 Task: In the  document conflict.doc ,insert the clipart between heading and points ' search for plan ' and adjust the shape height to  ' 3'
Action: Mouse pressed left at (435, 263)
Screenshot: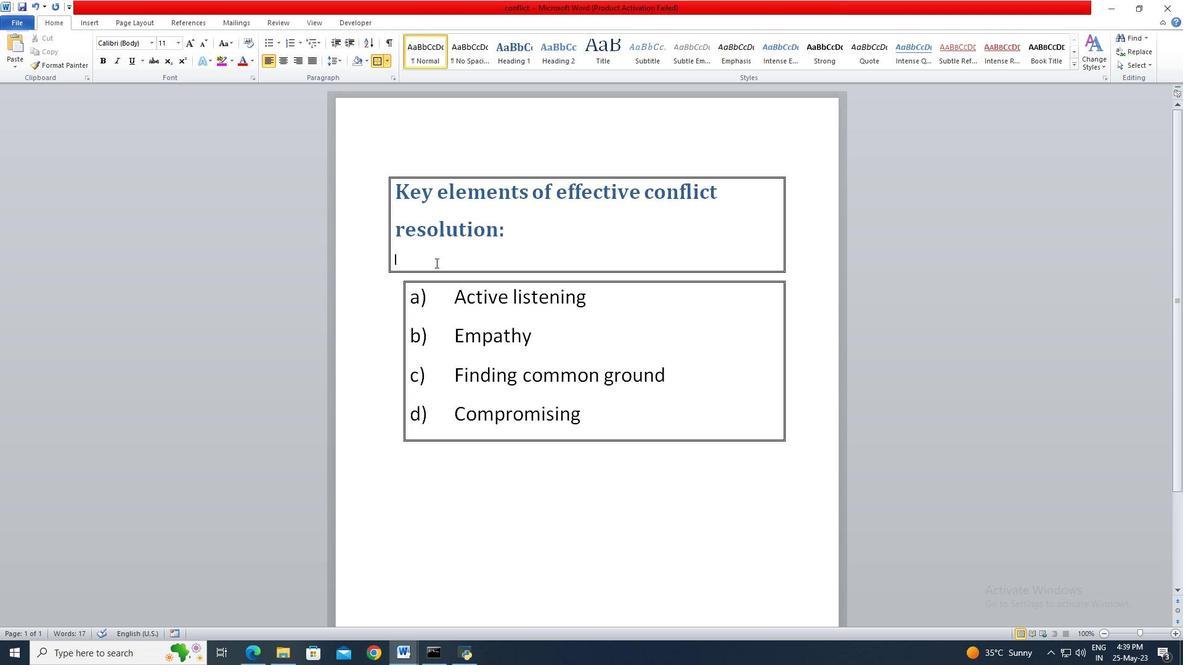 
Action: Mouse moved to (100, 27)
Screenshot: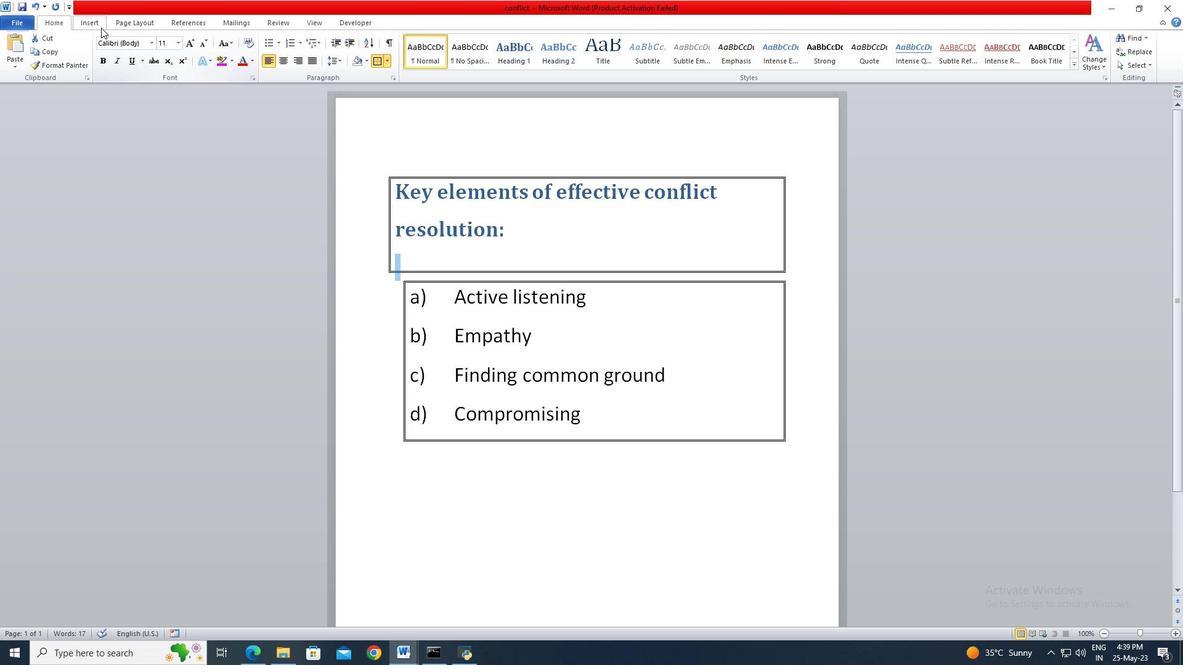 
Action: Mouse pressed left at (100, 27)
Screenshot: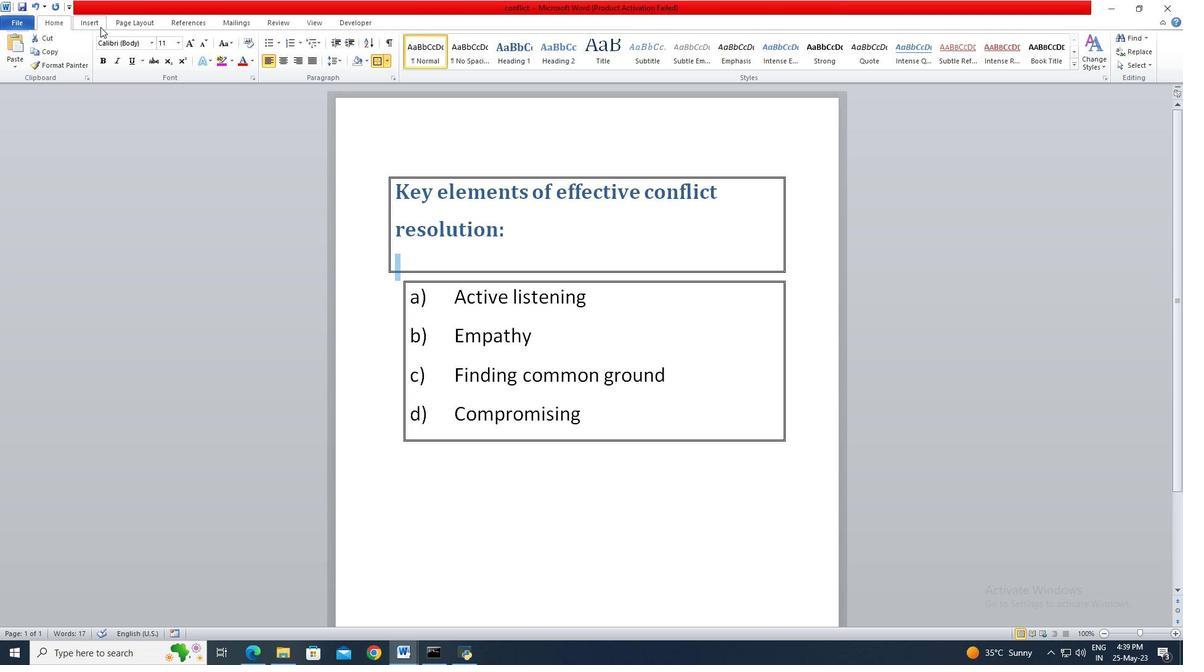 
Action: Mouse moved to (151, 65)
Screenshot: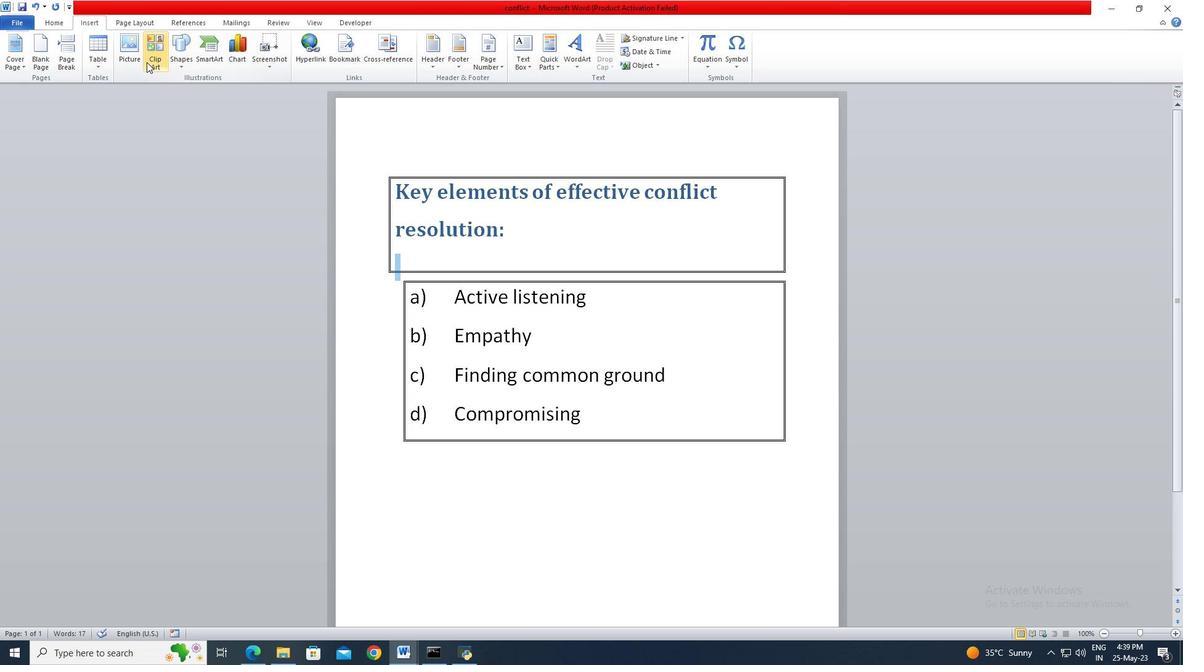 
Action: Mouse pressed left at (151, 65)
Screenshot: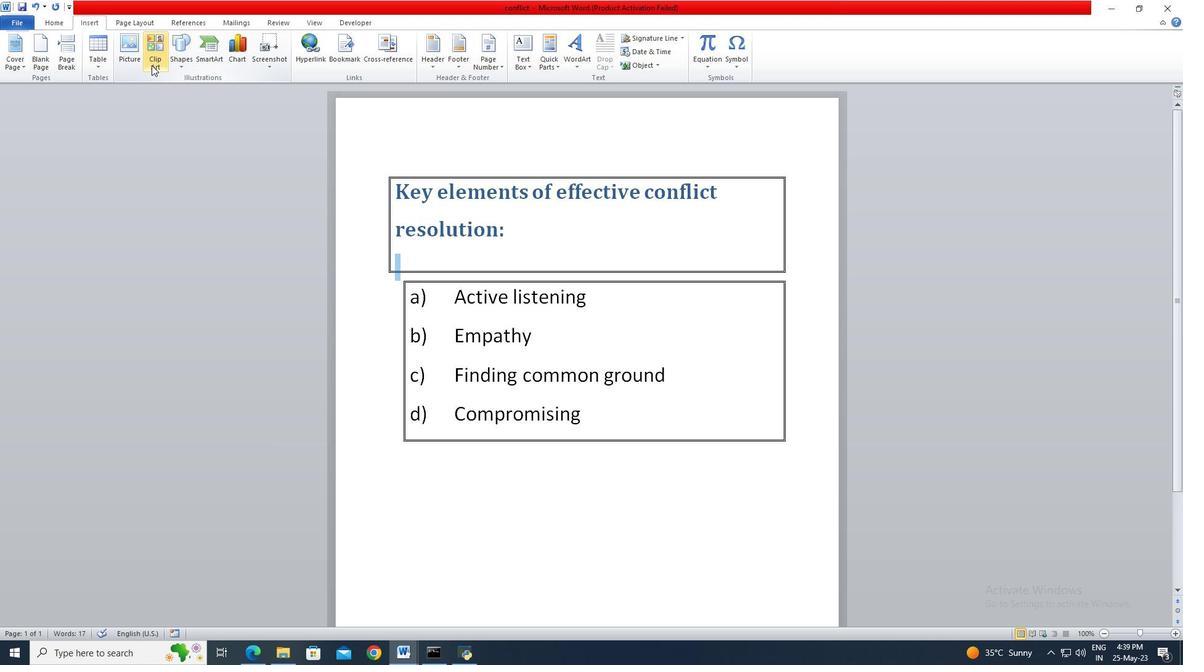 
Action: Mouse moved to (1061, 117)
Screenshot: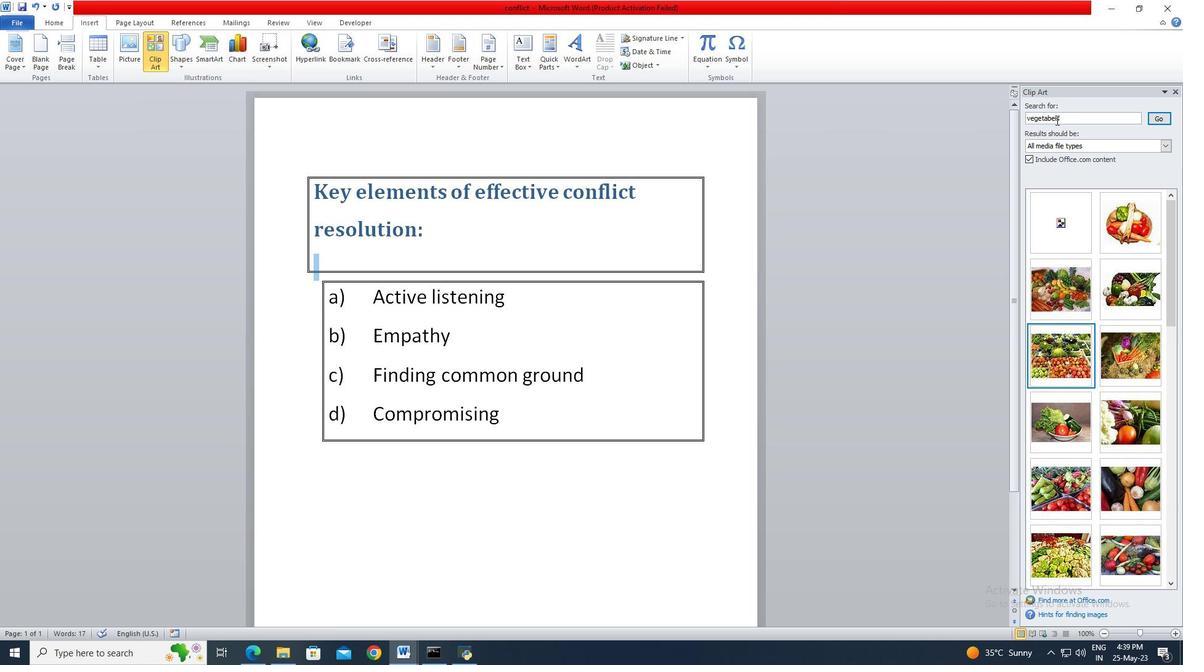 
Action: Mouse pressed left at (1061, 117)
Screenshot: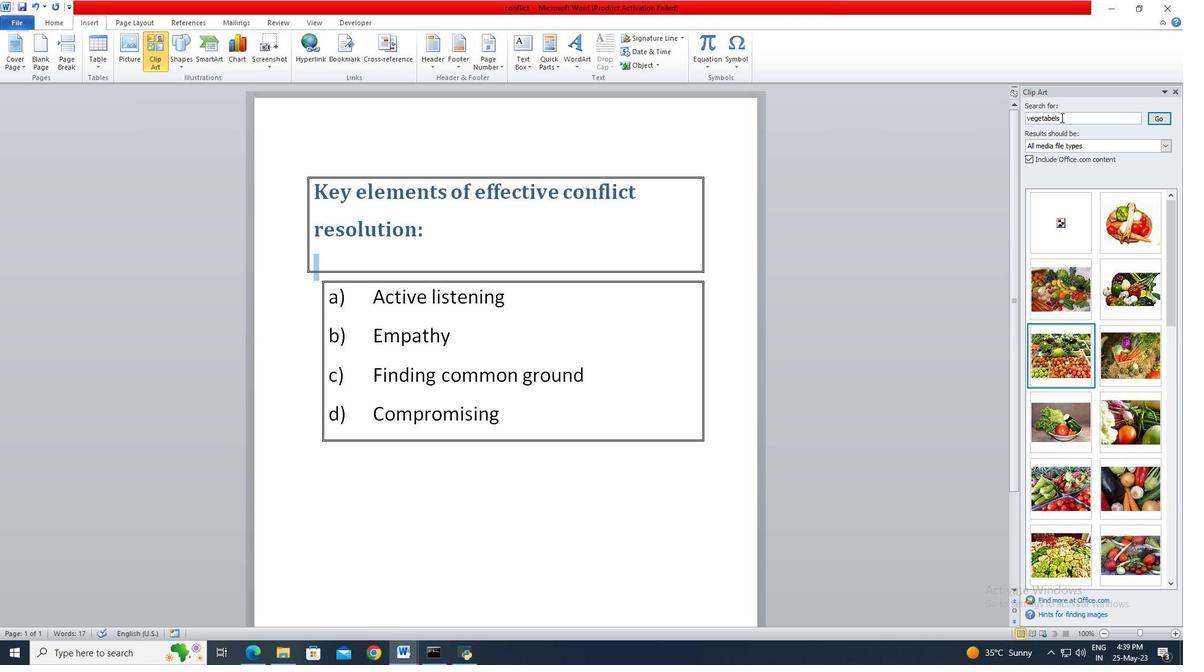 
Action: Mouse moved to (1061, 117)
Screenshot: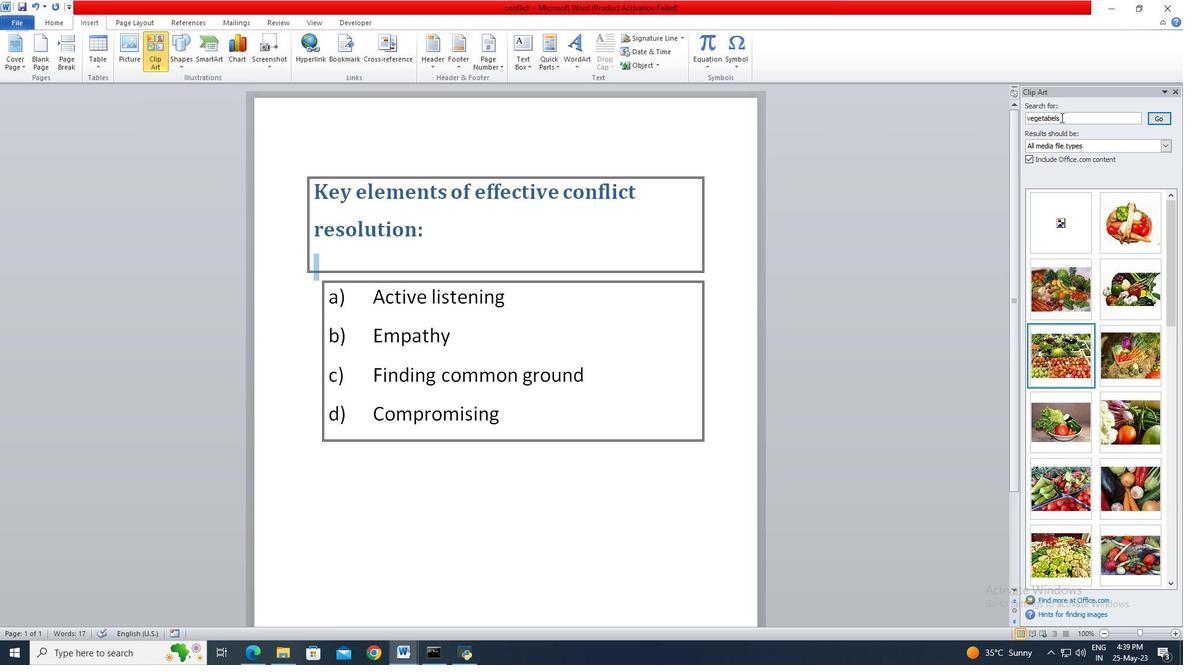 
Action: Key pressed ctrl+A
Screenshot: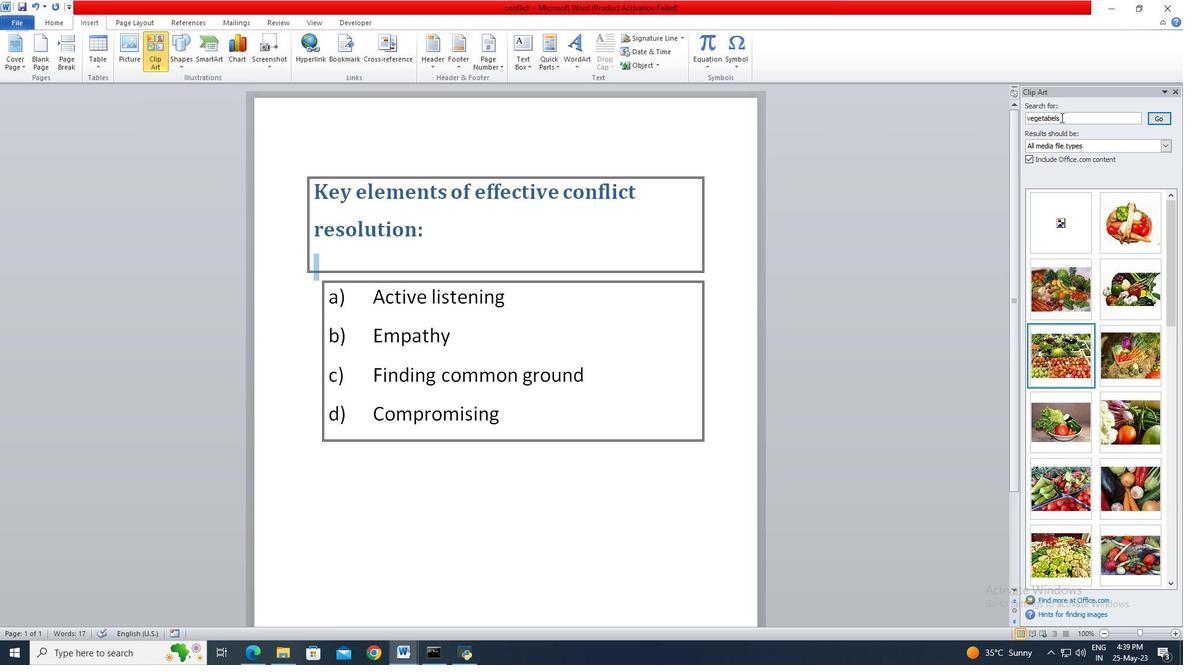 
Action: Mouse moved to (1006, 86)
Screenshot: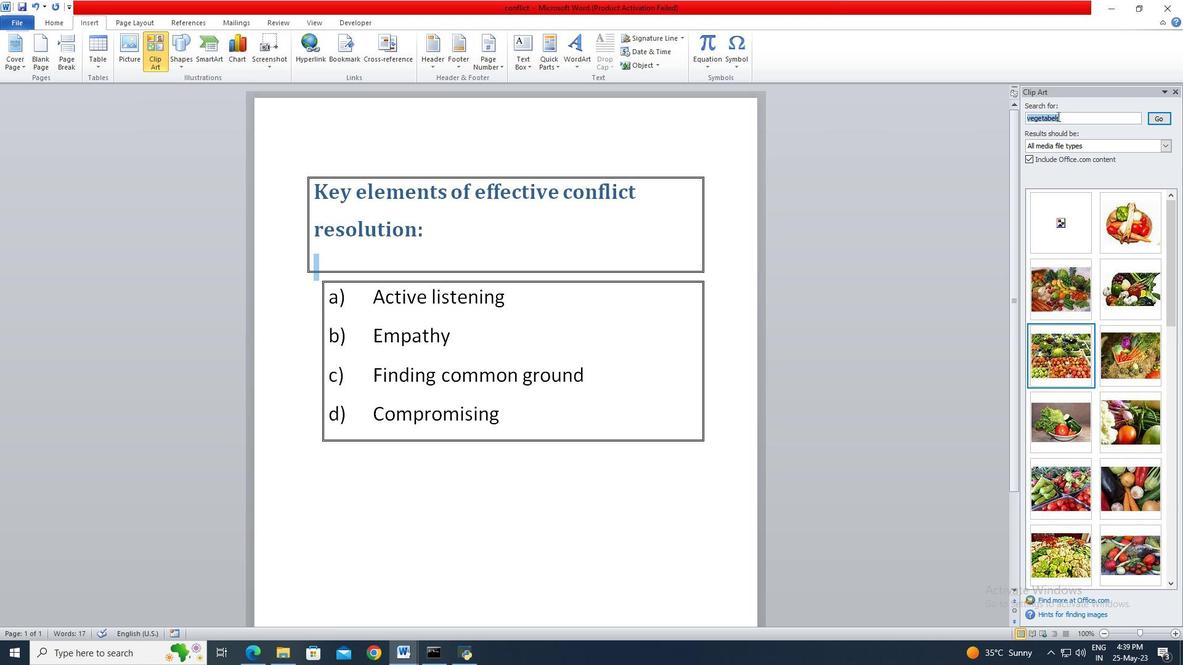 
Action: Key pressed <Key.delete>plan<Key.enter>
Screenshot: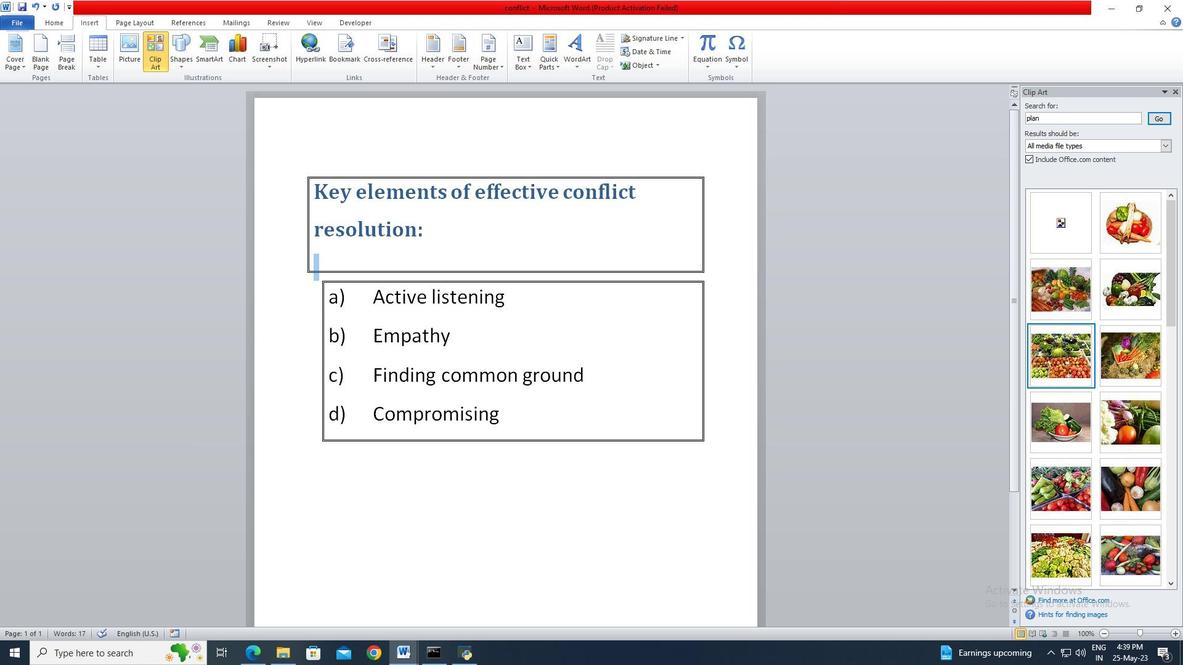 
Action: Mouse moved to (1070, 222)
Screenshot: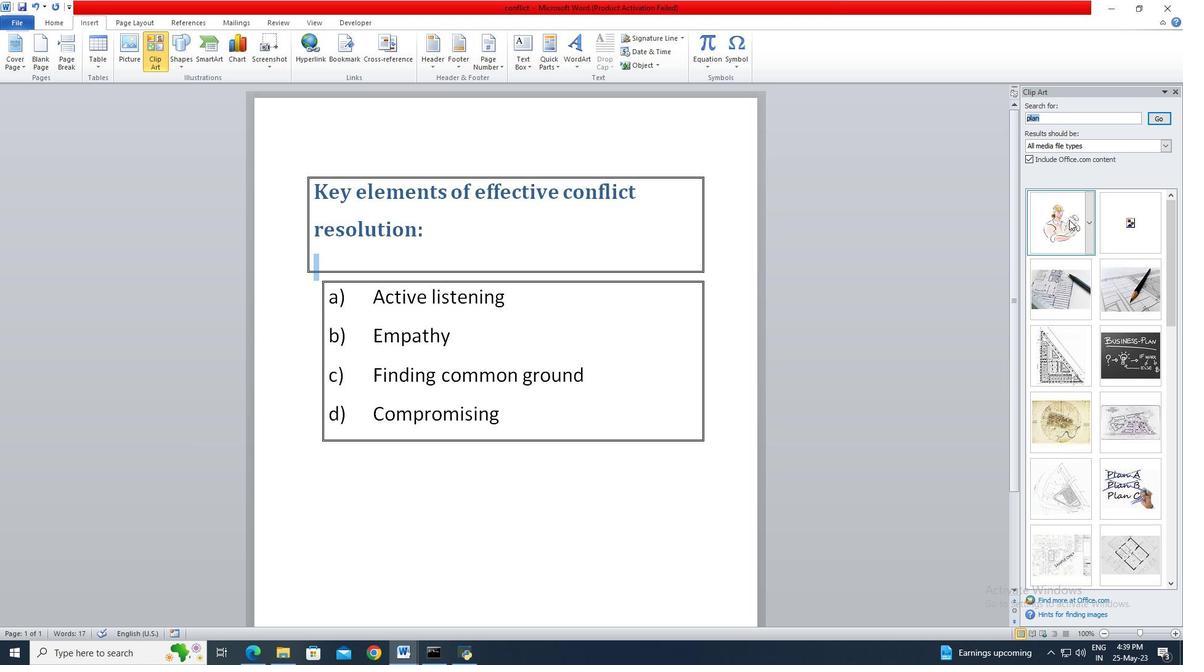
Action: Mouse pressed left at (1070, 222)
Screenshot: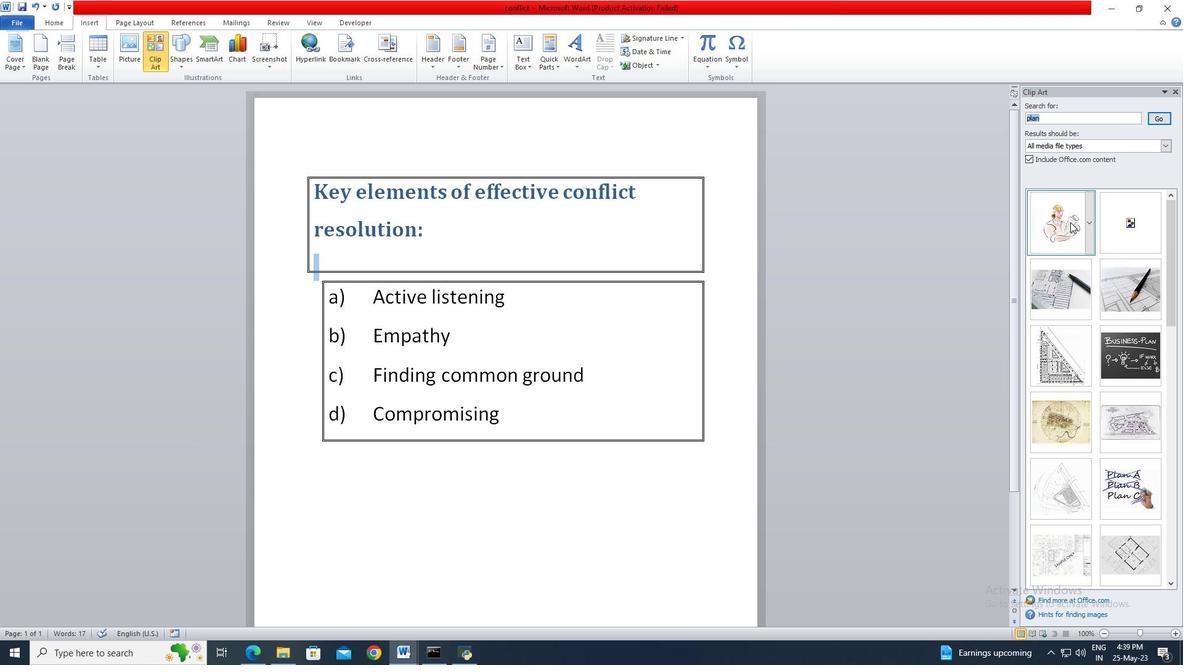 
Action: Mouse moved to (1157, 44)
Screenshot: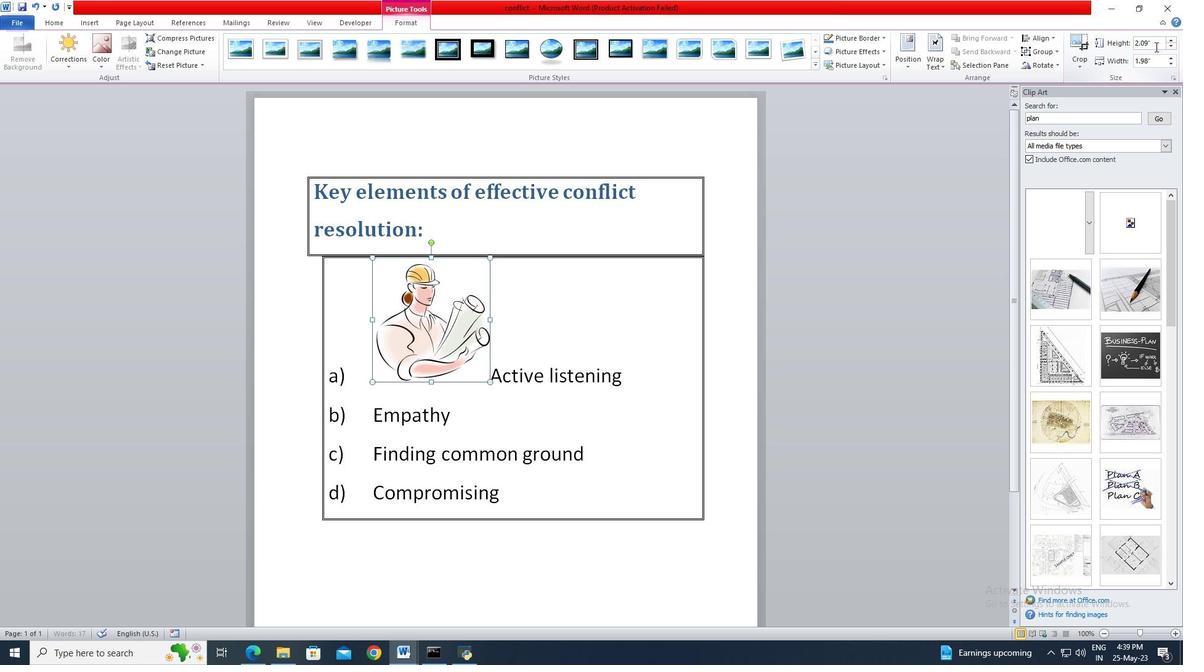
Action: Mouse pressed left at (1157, 44)
Screenshot: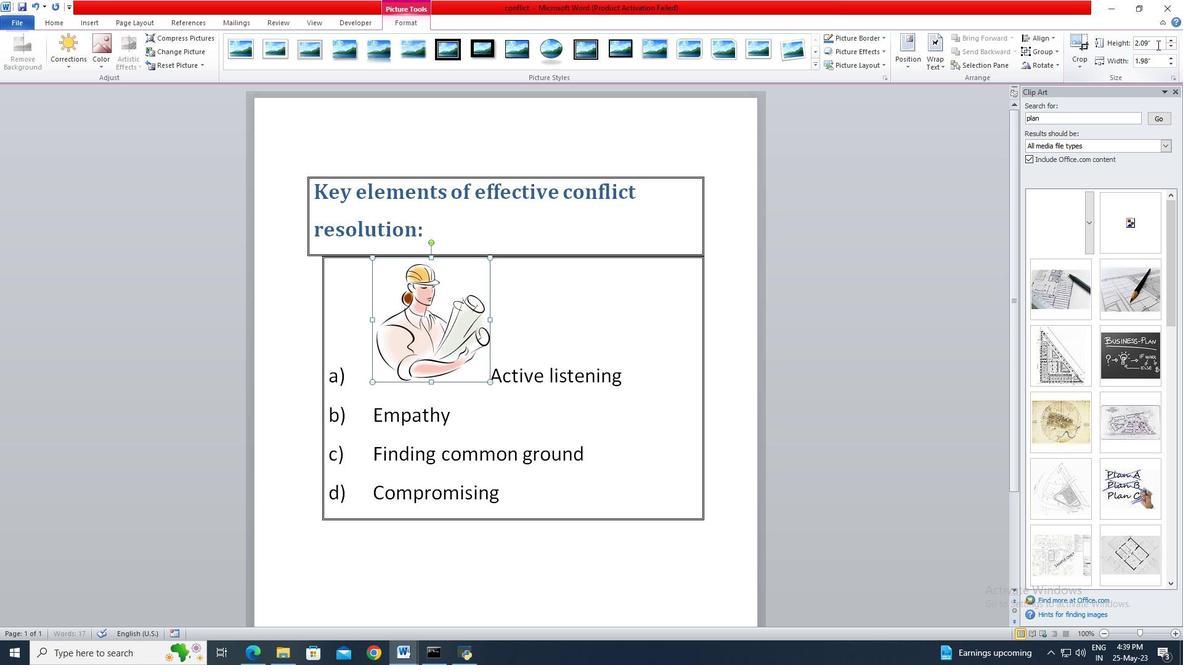 
Action: Mouse moved to (1039, 0)
Screenshot: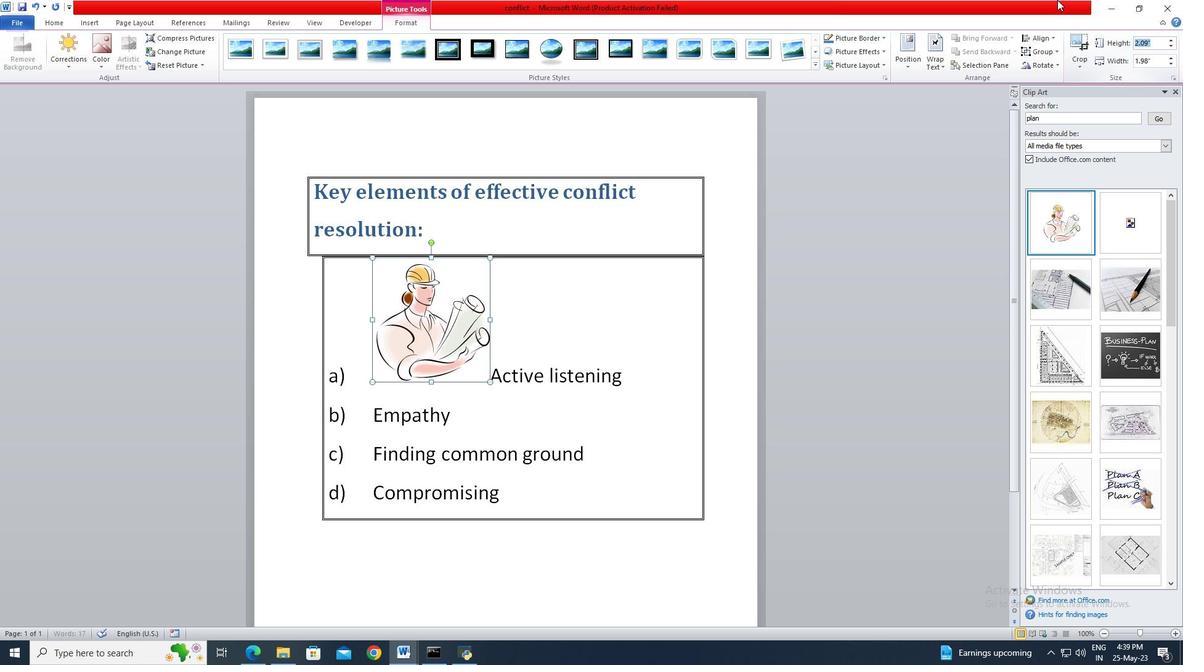 
Action: Key pressed 3<Key.enter>
Screenshot: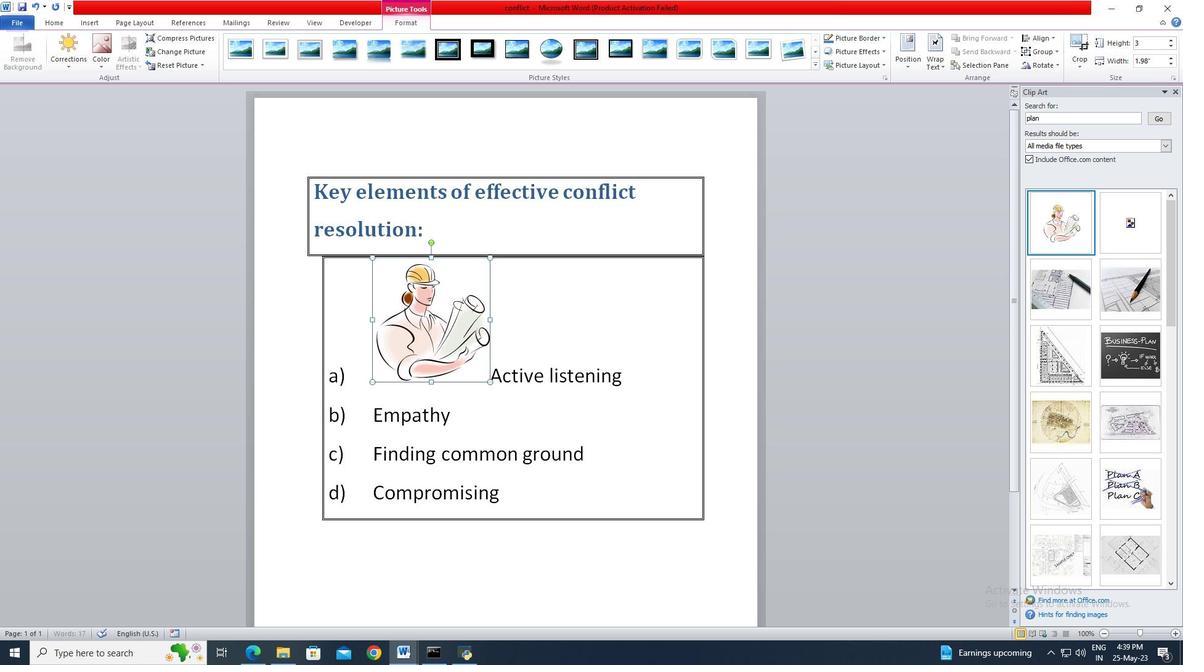 
Action: Mouse moved to (717, 278)
Screenshot: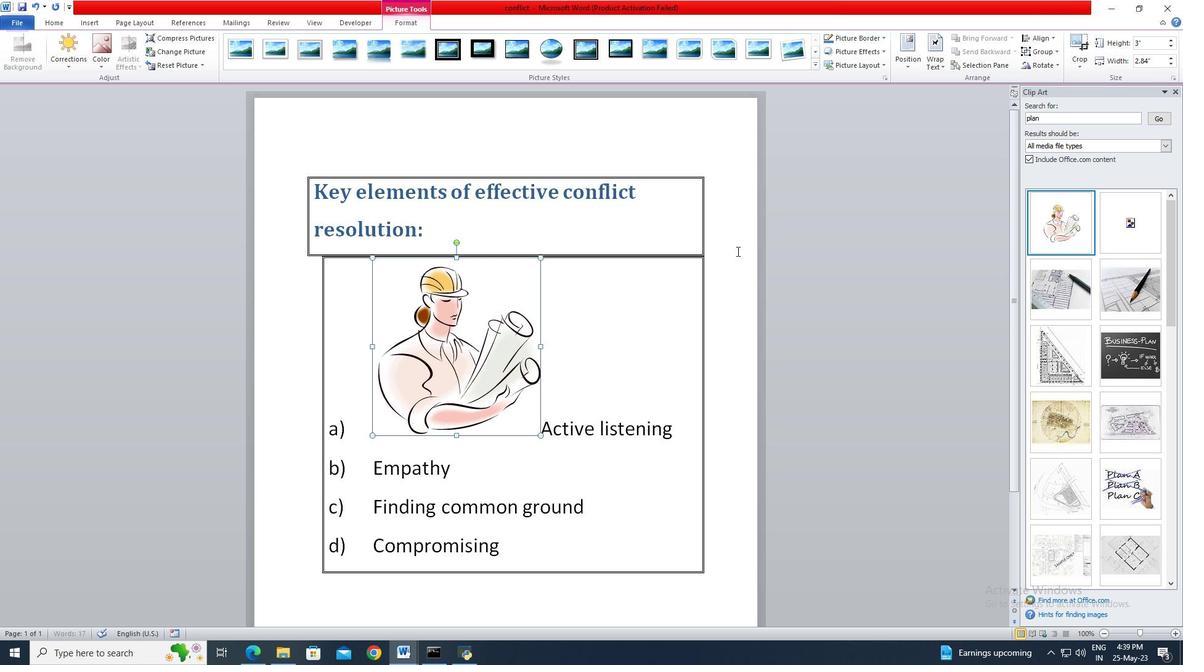 
